Task: Change the upload speed of the network throttling profile "Fast 5Ghz" to "100 Mbit/s".
Action: Mouse moved to (1324, 37)
Screenshot: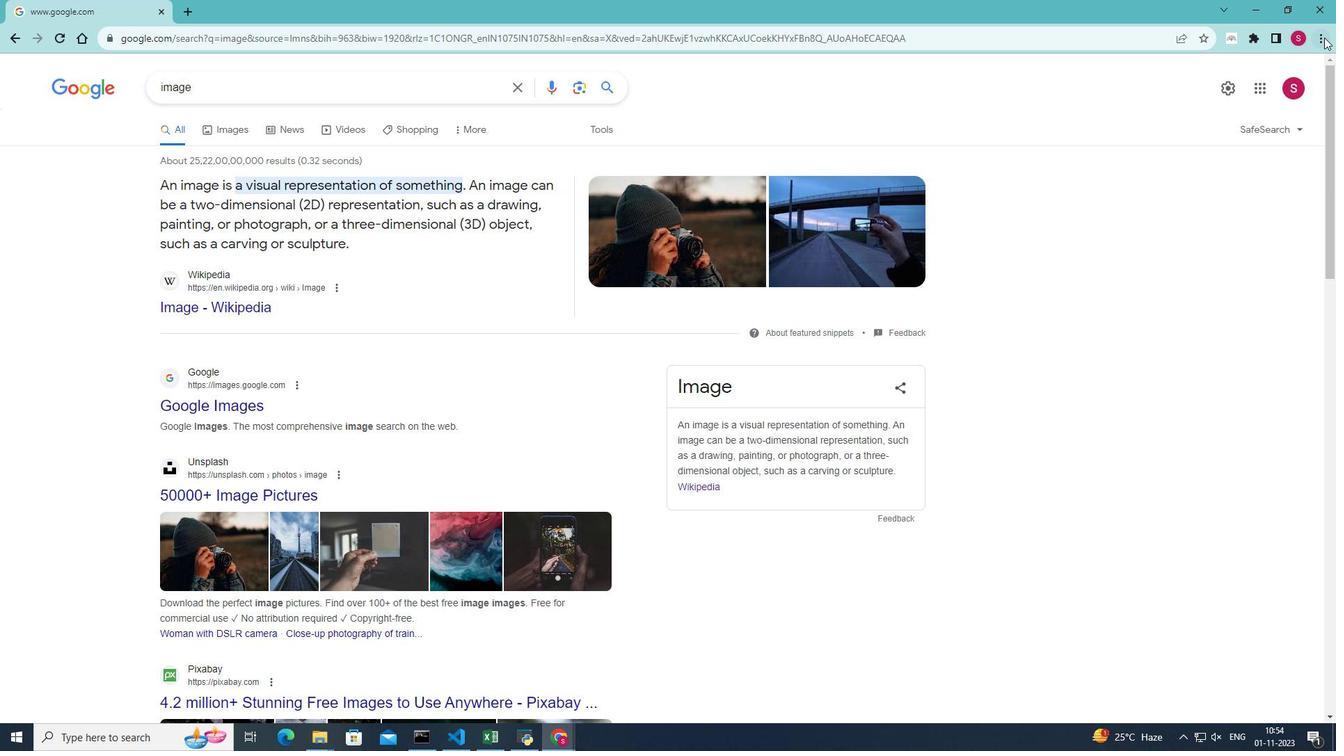 
Action: Mouse pressed left at (1324, 37)
Screenshot: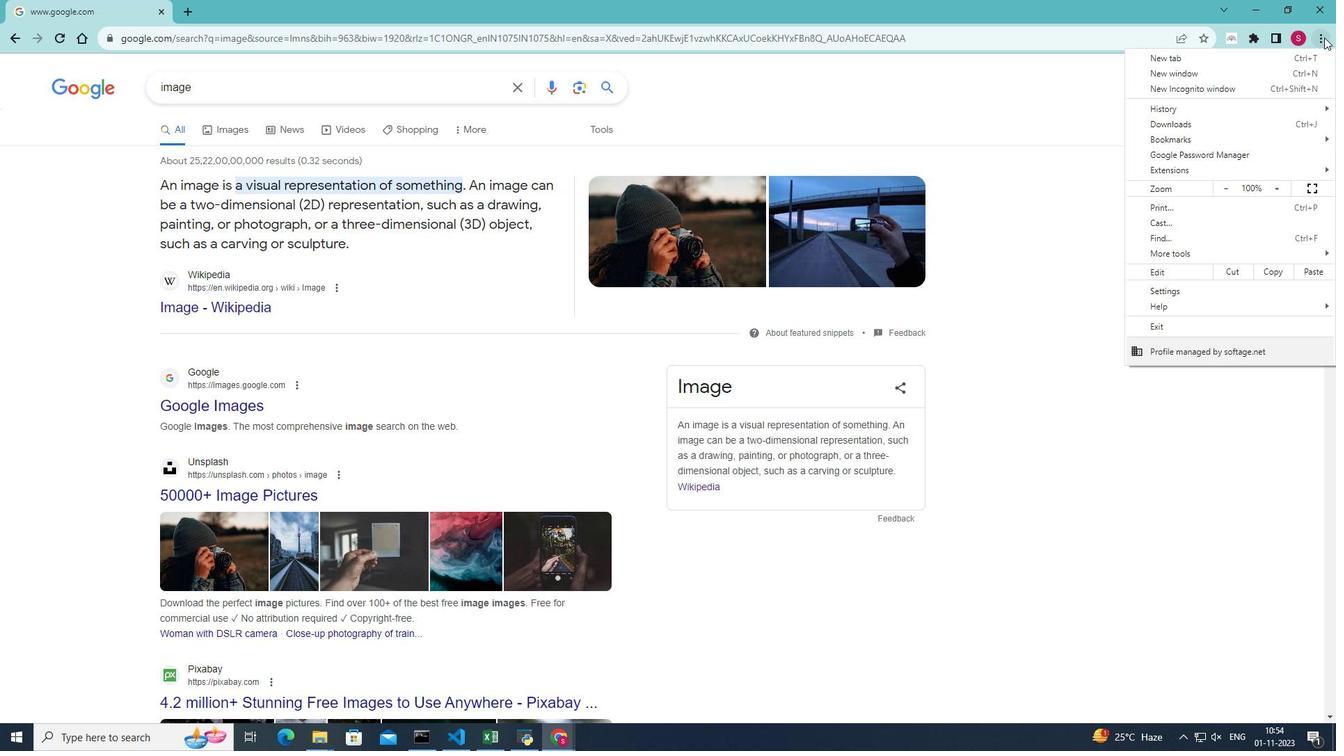 
Action: Mouse moved to (1182, 249)
Screenshot: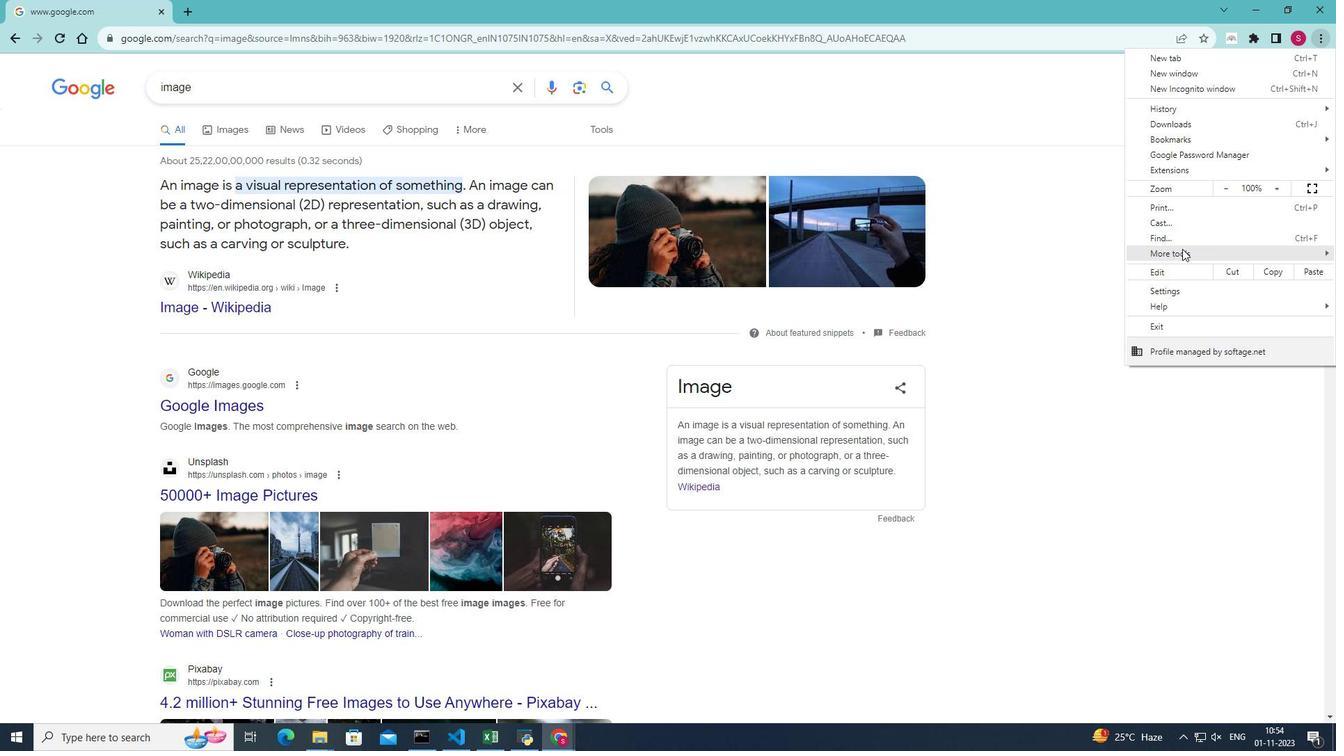 
Action: Mouse pressed left at (1182, 249)
Screenshot: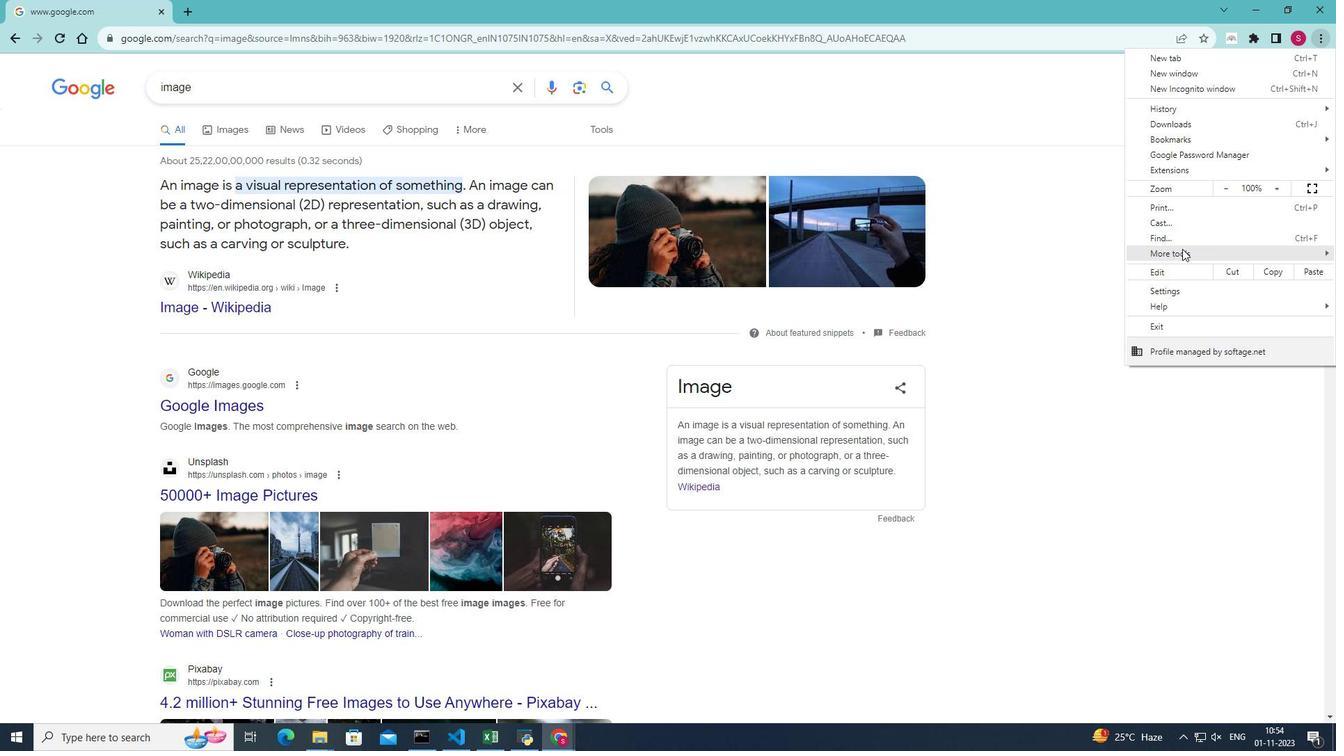 
Action: Mouse moved to (1005, 352)
Screenshot: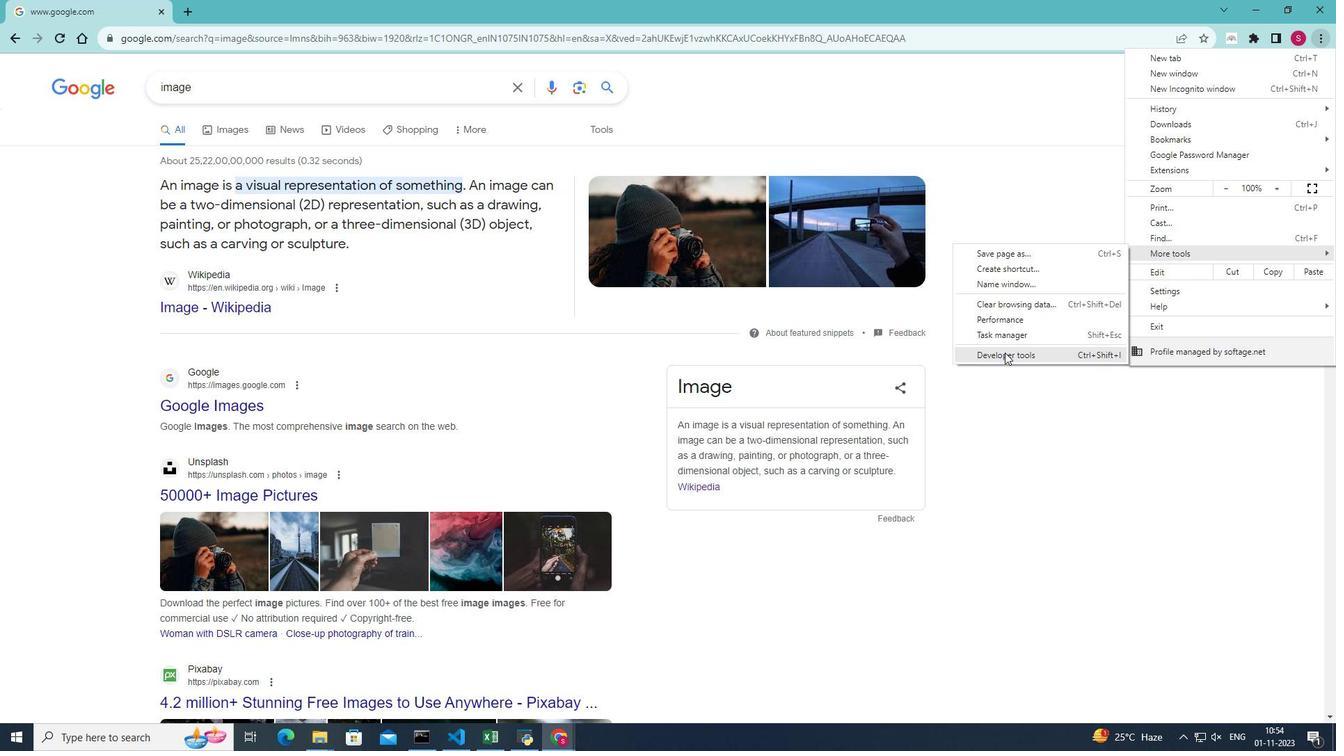 
Action: Mouse pressed left at (1005, 352)
Screenshot: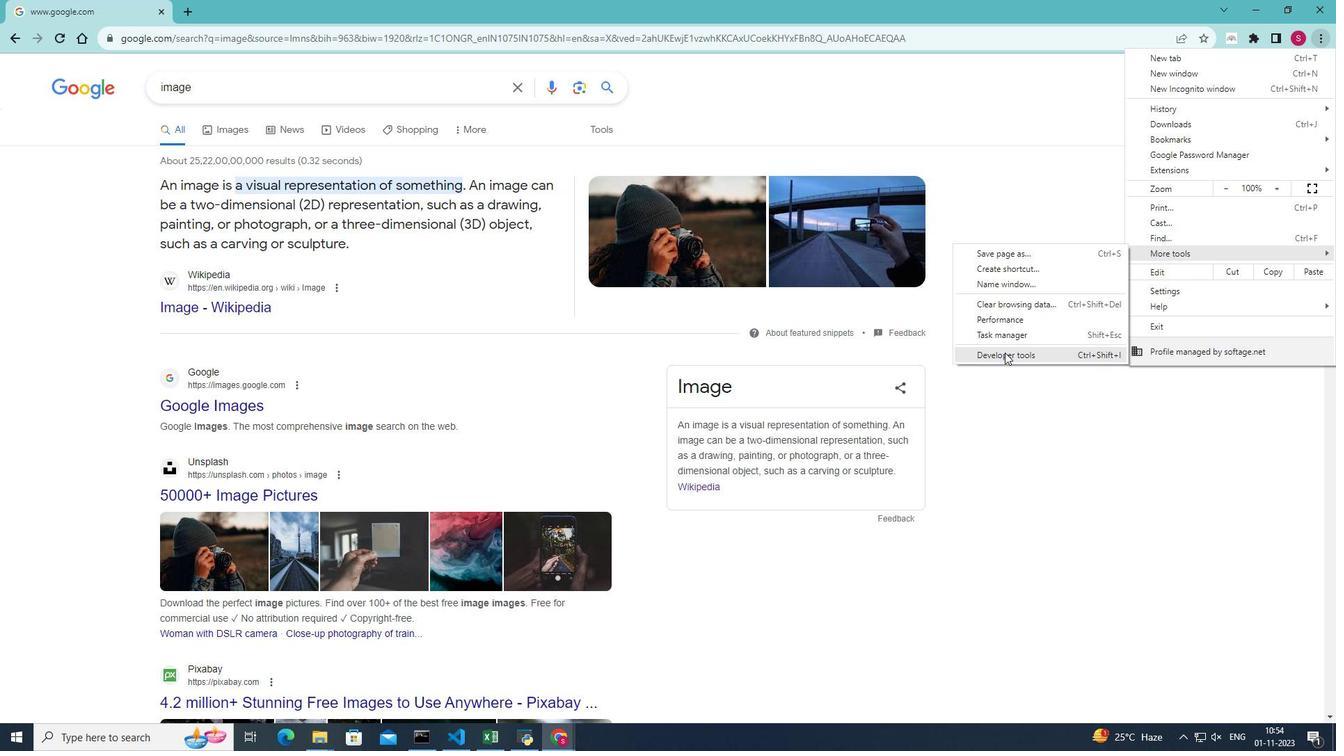 
Action: Mouse moved to (1138, 64)
Screenshot: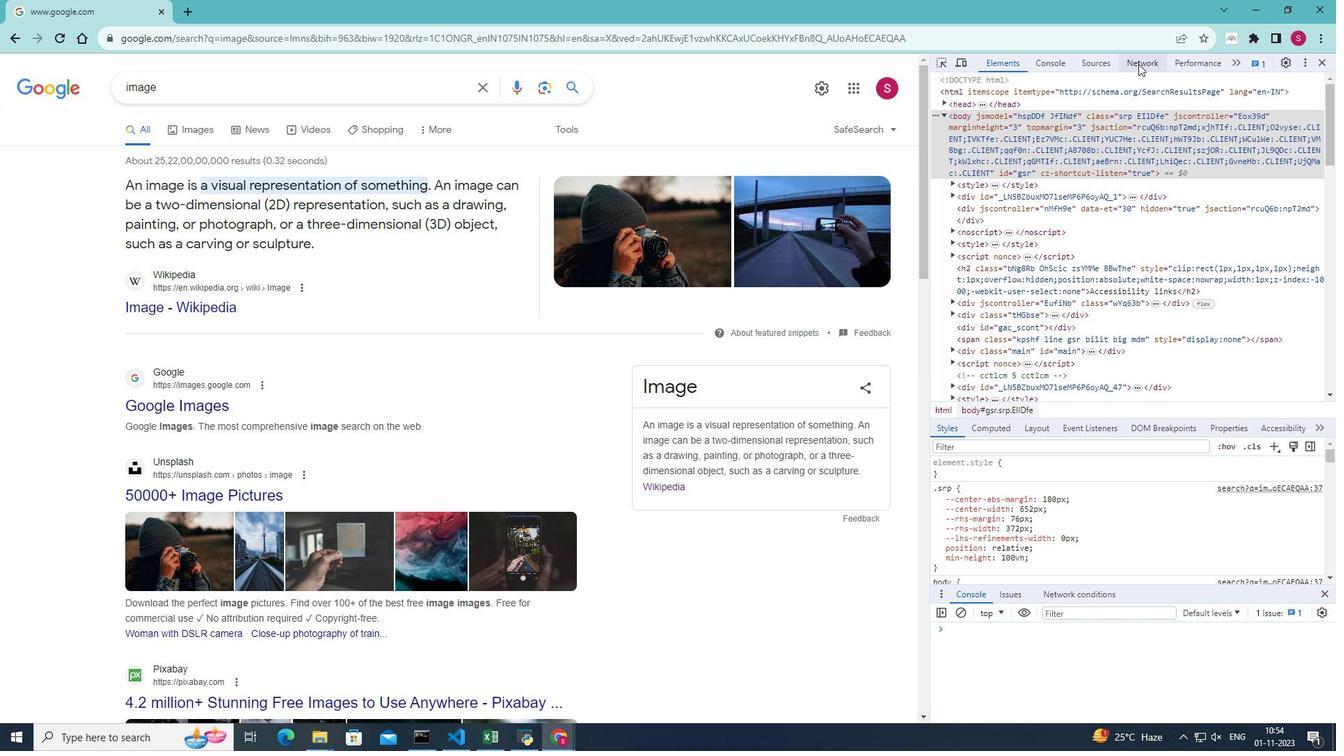 
Action: Mouse pressed left at (1138, 64)
Screenshot: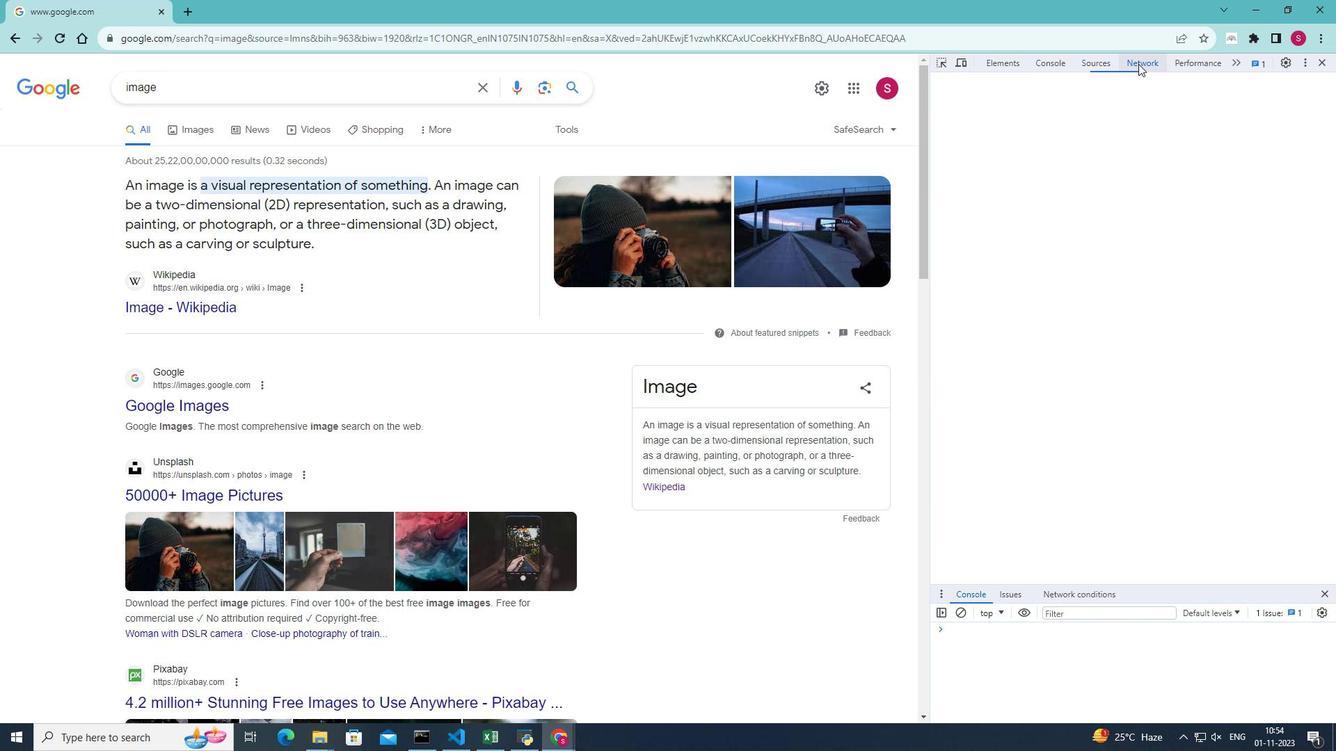 
Action: Mouse moved to (1227, 78)
Screenshot: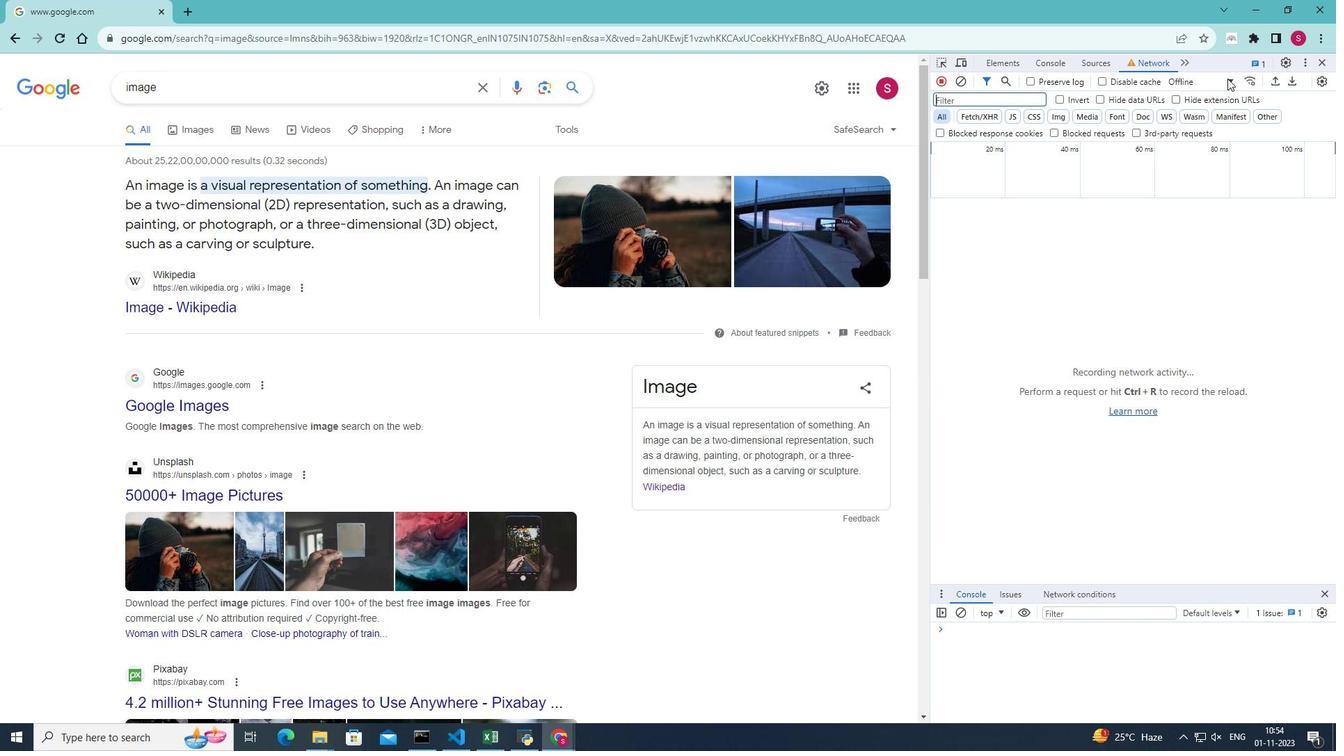 
Action: Mouse pressed left at (1227, 78)
Screenshot: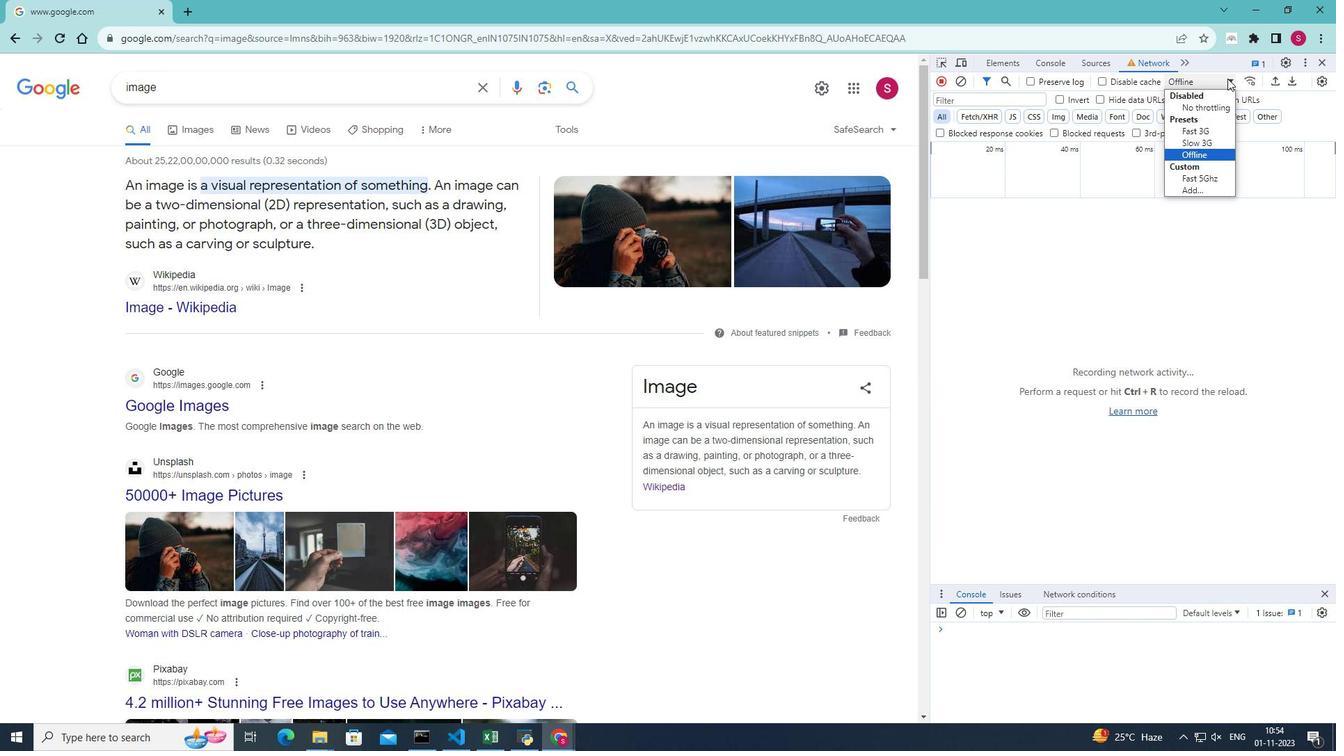 
Action: Mouse moved to (1186, 190)
Screenshot: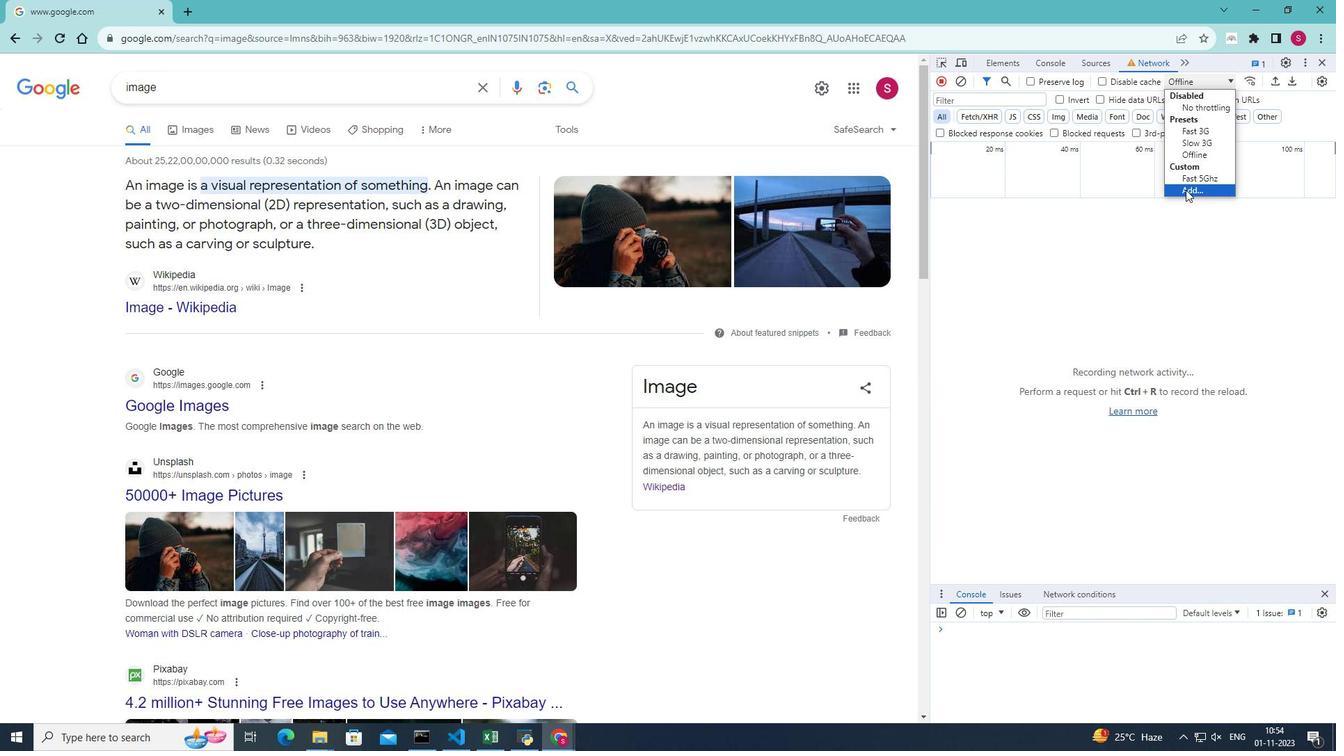 
Action: Mouse pressed left at (1186, 190)
Screenshot: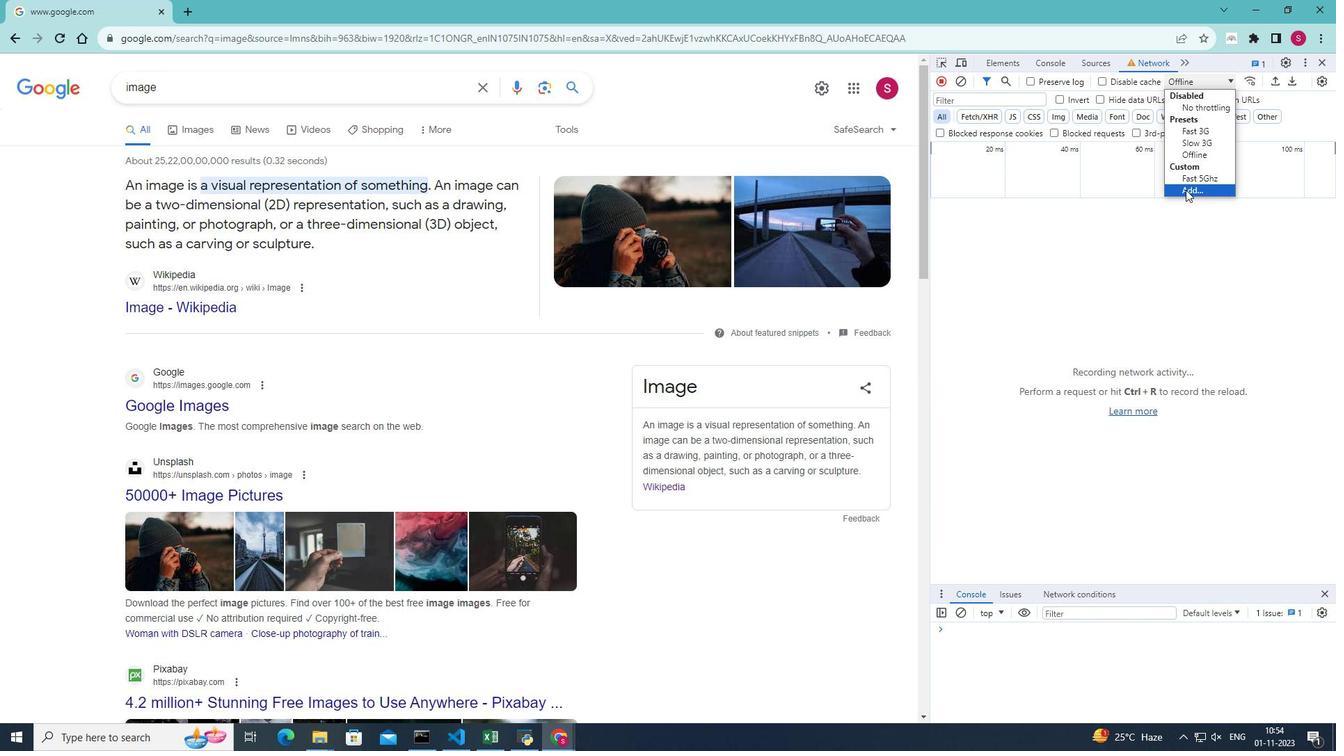 
Action: Mouse moved to (1291, 134)
Screenshot: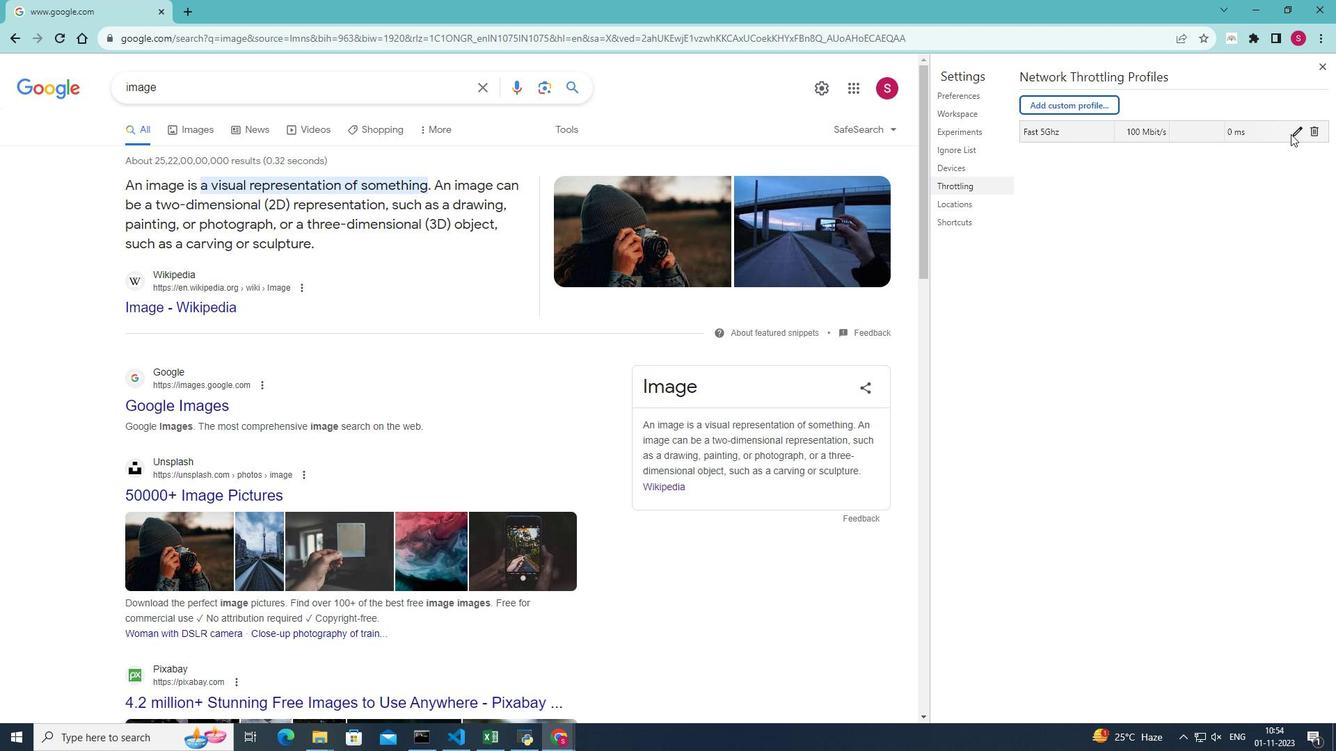 
Action: Mouse pressed left at (1291, 134)
Screenshot: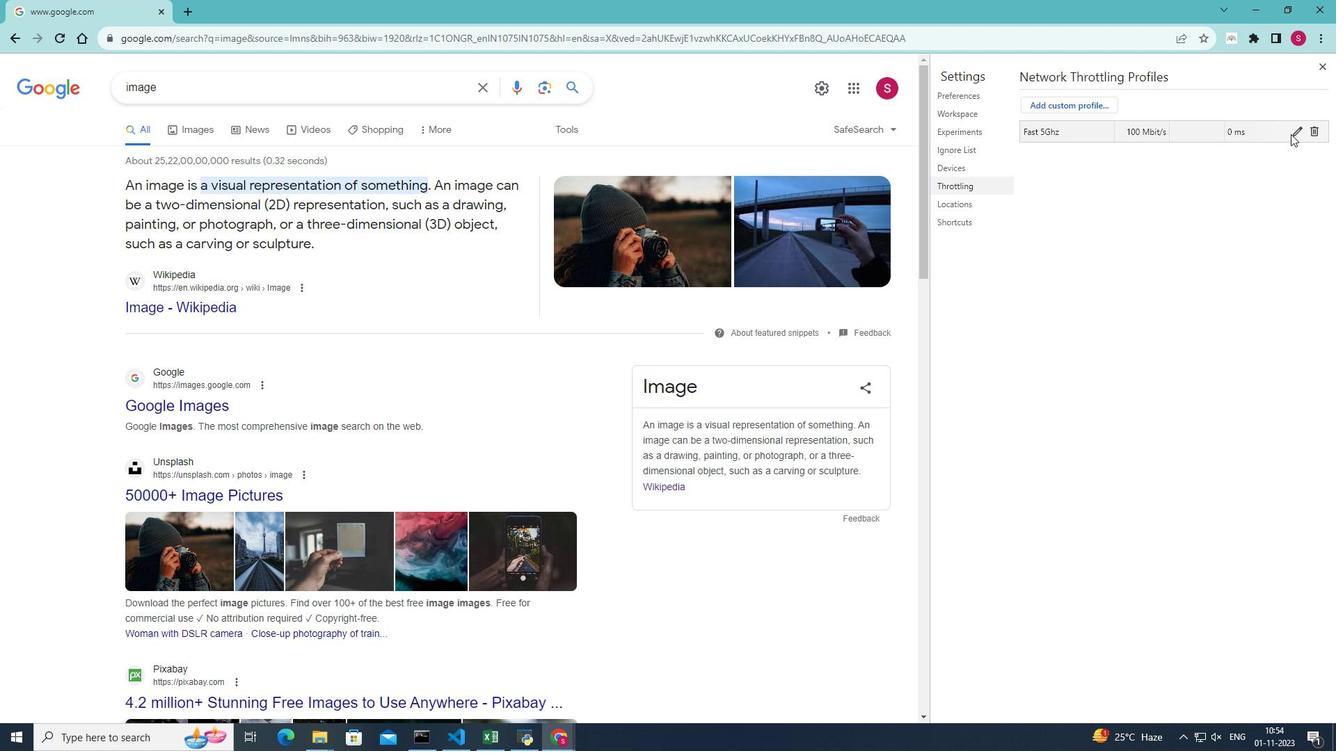
Action: Mouse moved to (1208, 151)
Screenshot: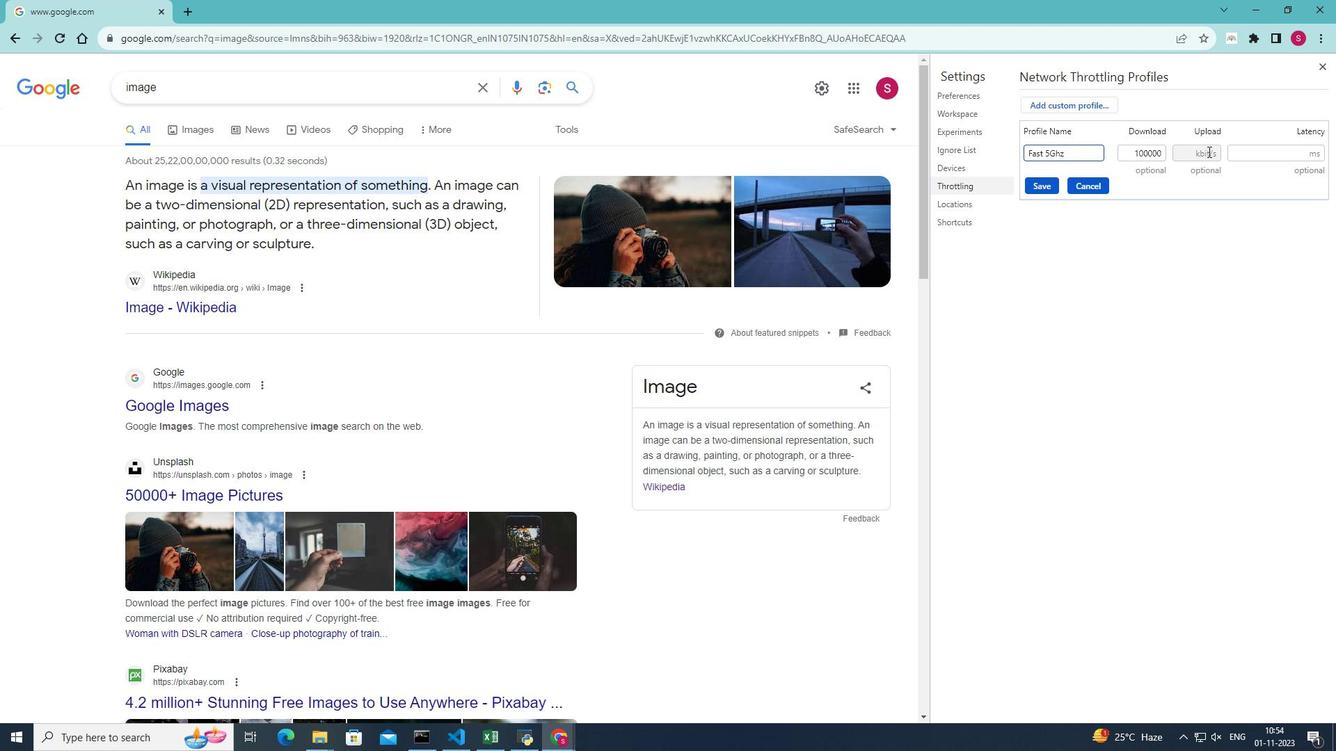 
Action: Mouse pressed left at (1208, 151)
Screenshot: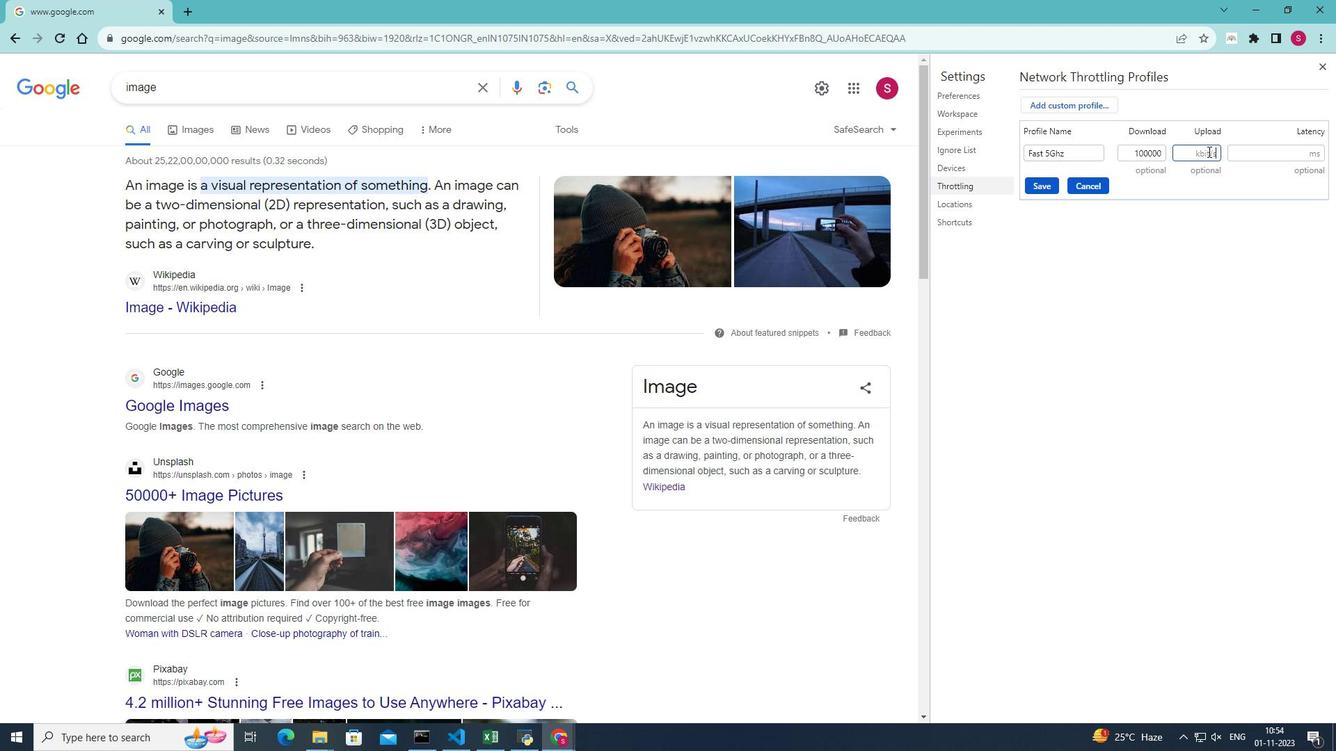 
Action: Mouse moved to (1206, 151)
Screenshot: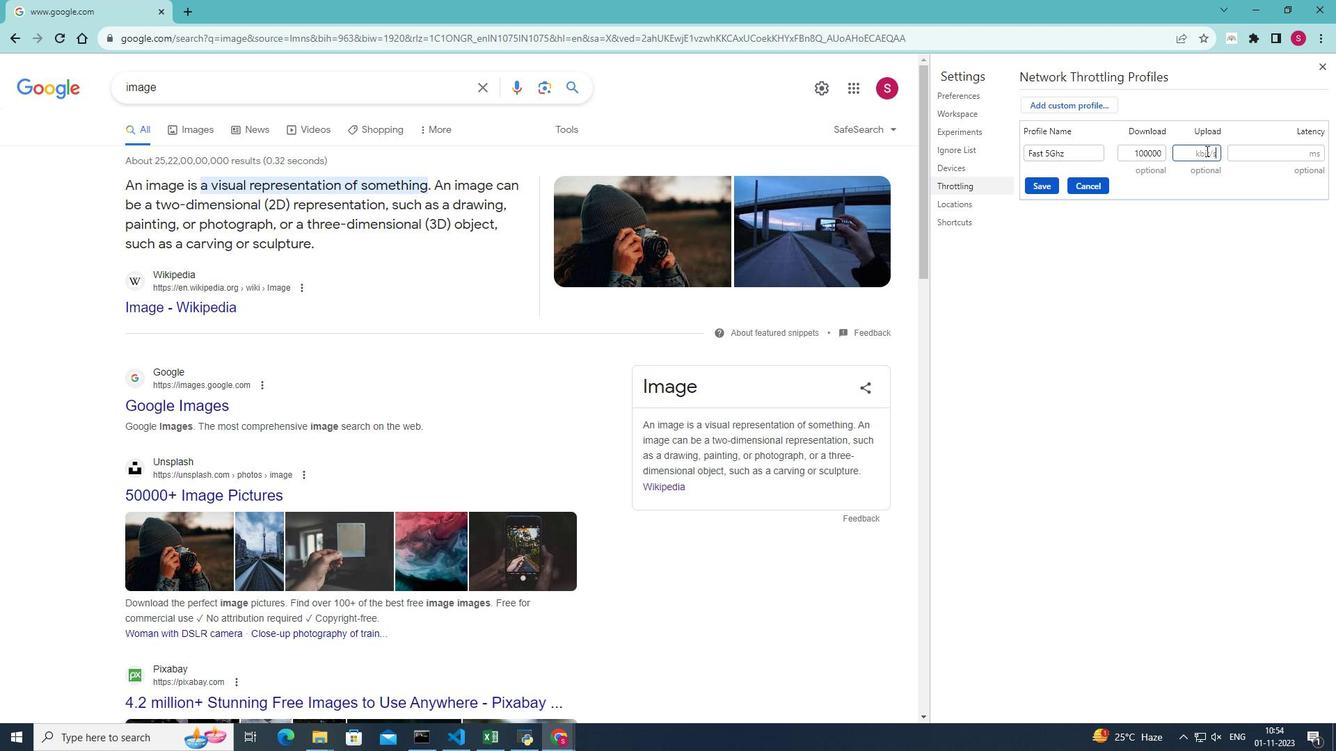
Action: Key pressed 100000
Screenshot: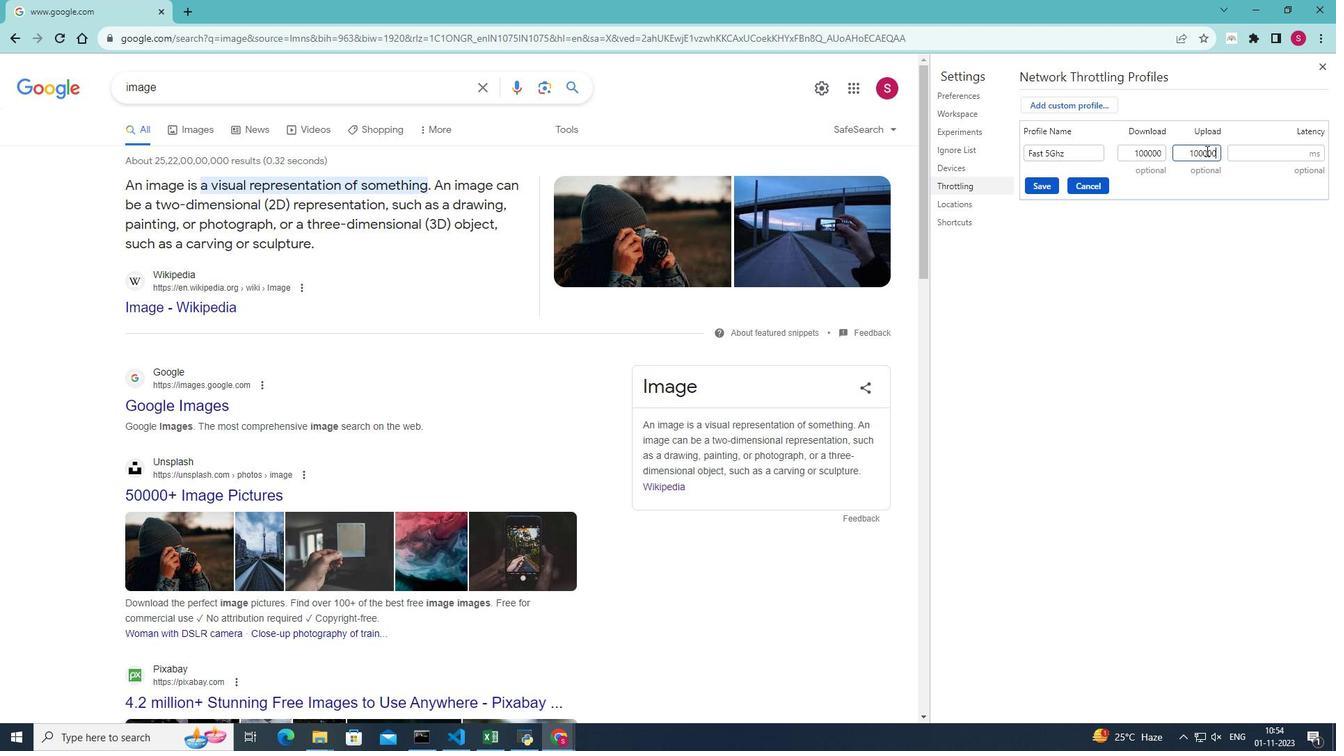 
Action: Mouse moved to (1043, 185)
Screenshot: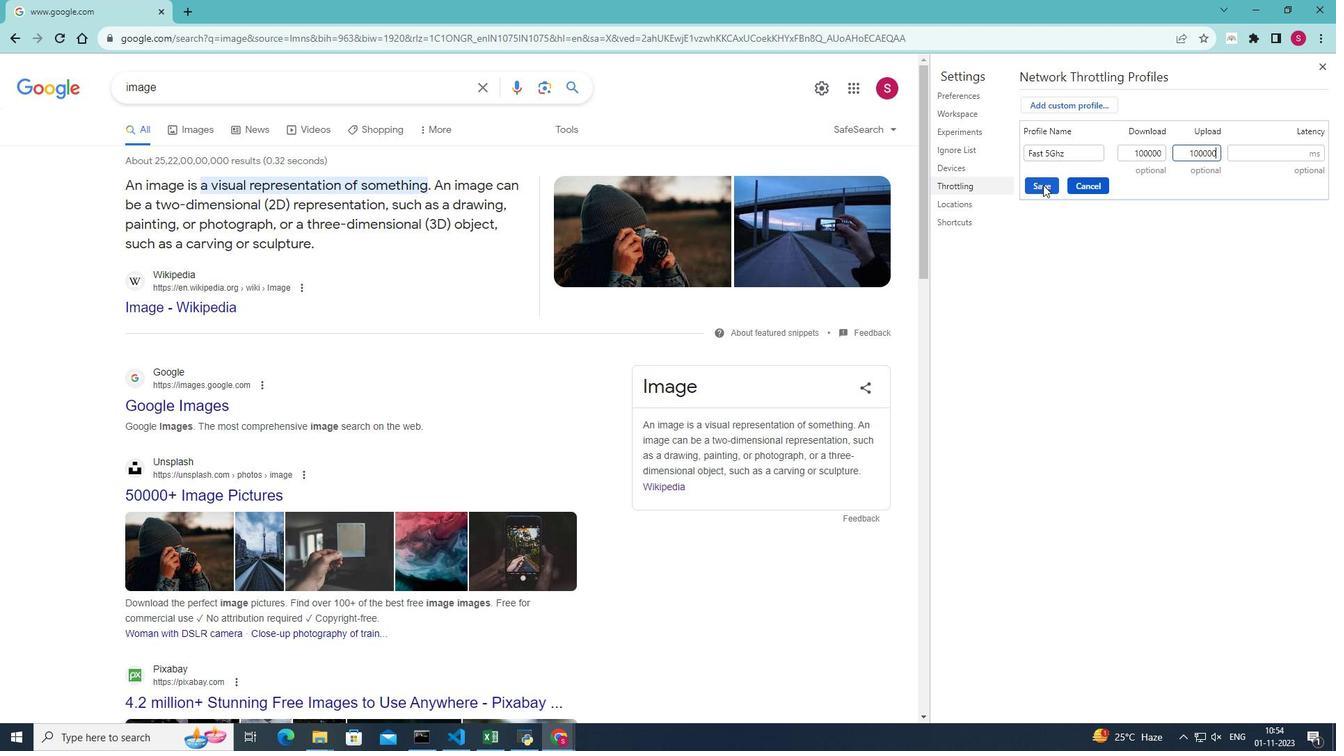
Action: Mouse pressed left at (1043, 185)
Screenshot: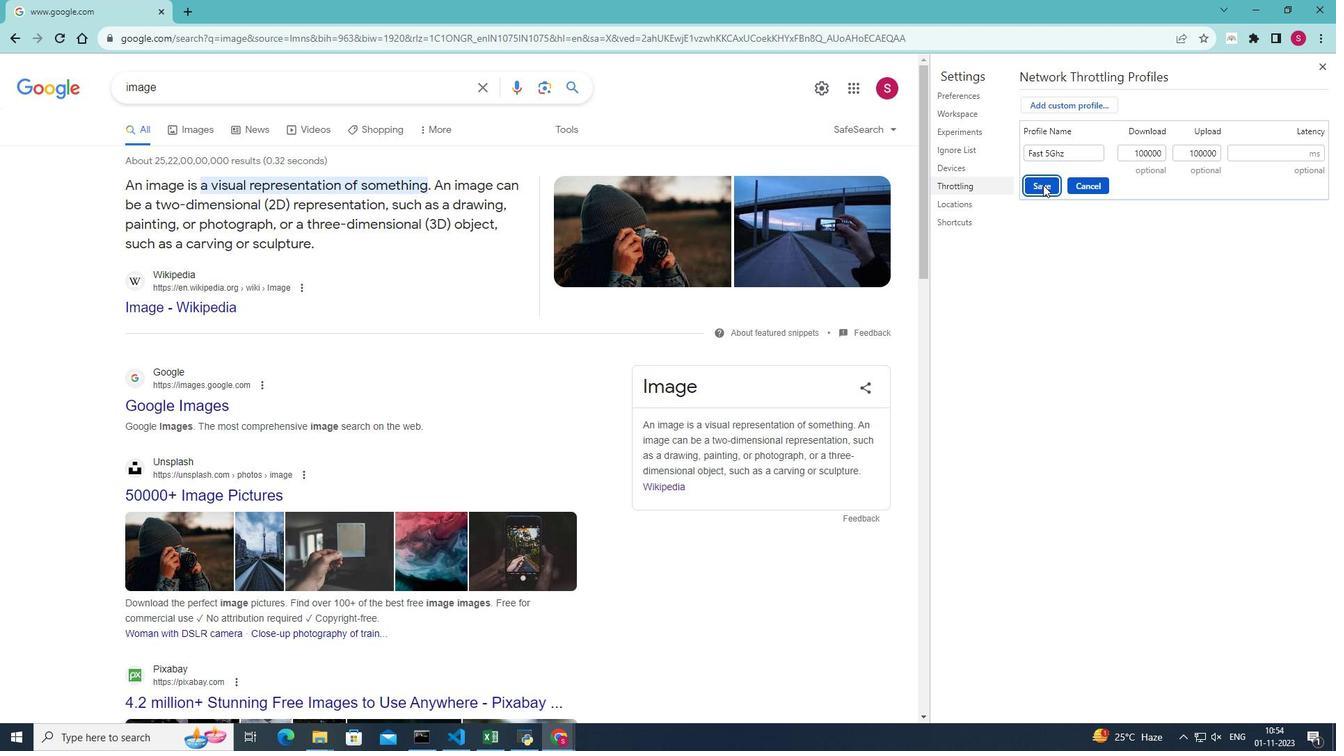 
